 Task: Add a dependency to the task Integrate website with a new customer review management tool , the existing task  Create a new online platform for online gardening tutorials in the project ConnectTech
Action: Mouse moved to (65, 476)
Screenshot: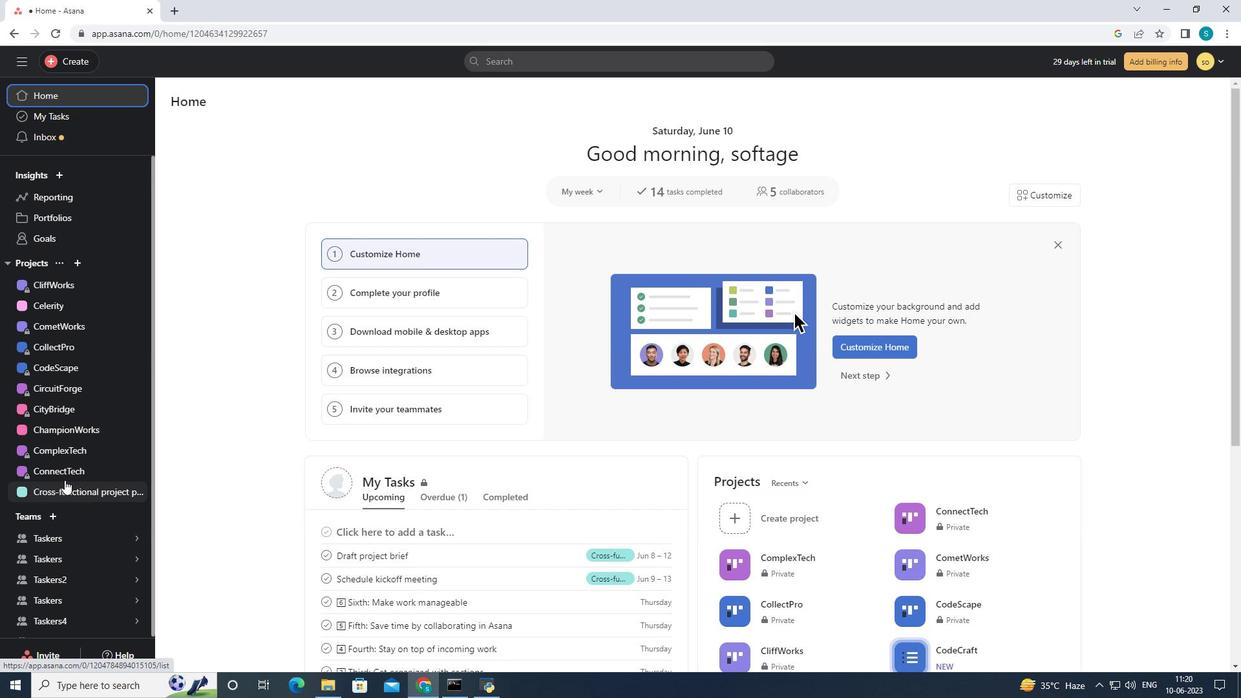 
Action: Mouse pressed left at (65, 476)
Screenshot: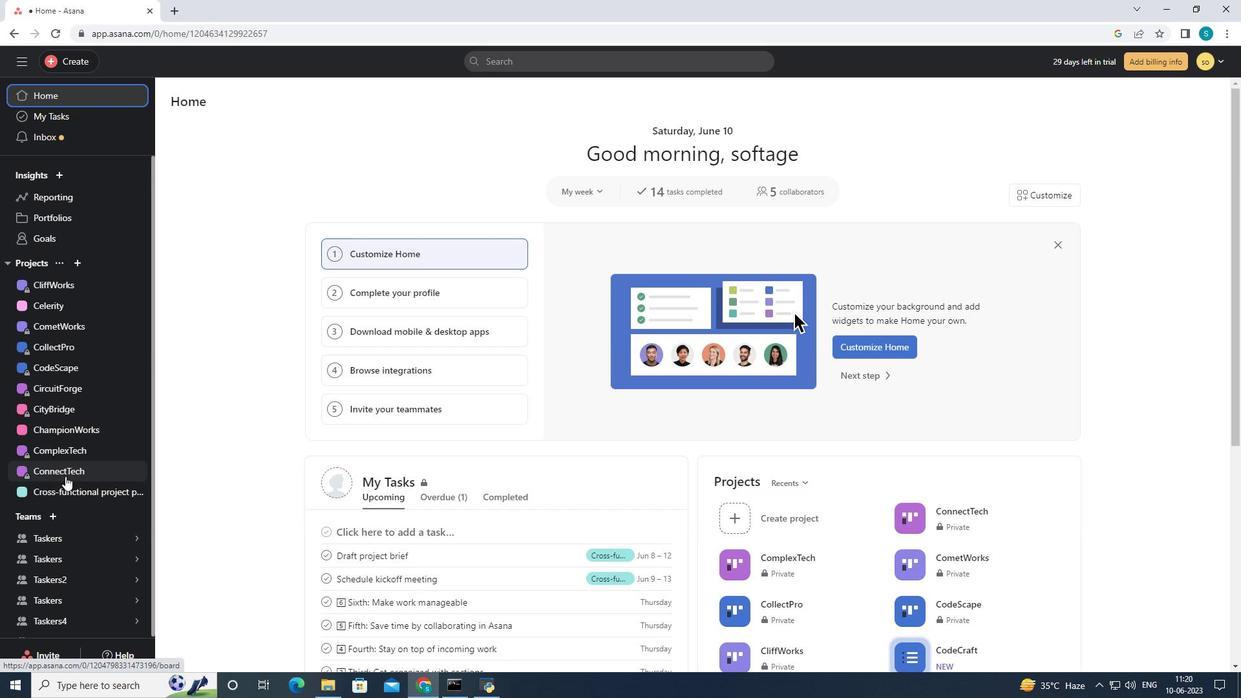 
Action: Mouse moved to (228, 521)
Screenshot: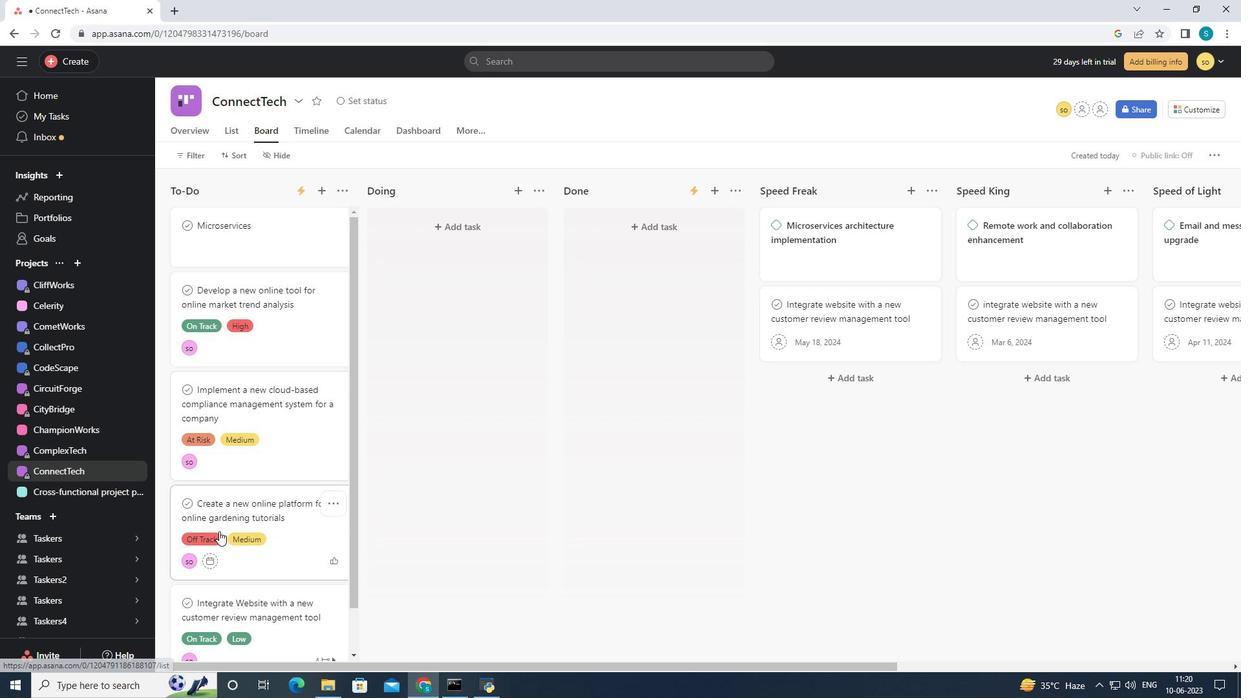 
Action: Mouse scrolled (228, 520) with delta (0, 0)
Screenshot: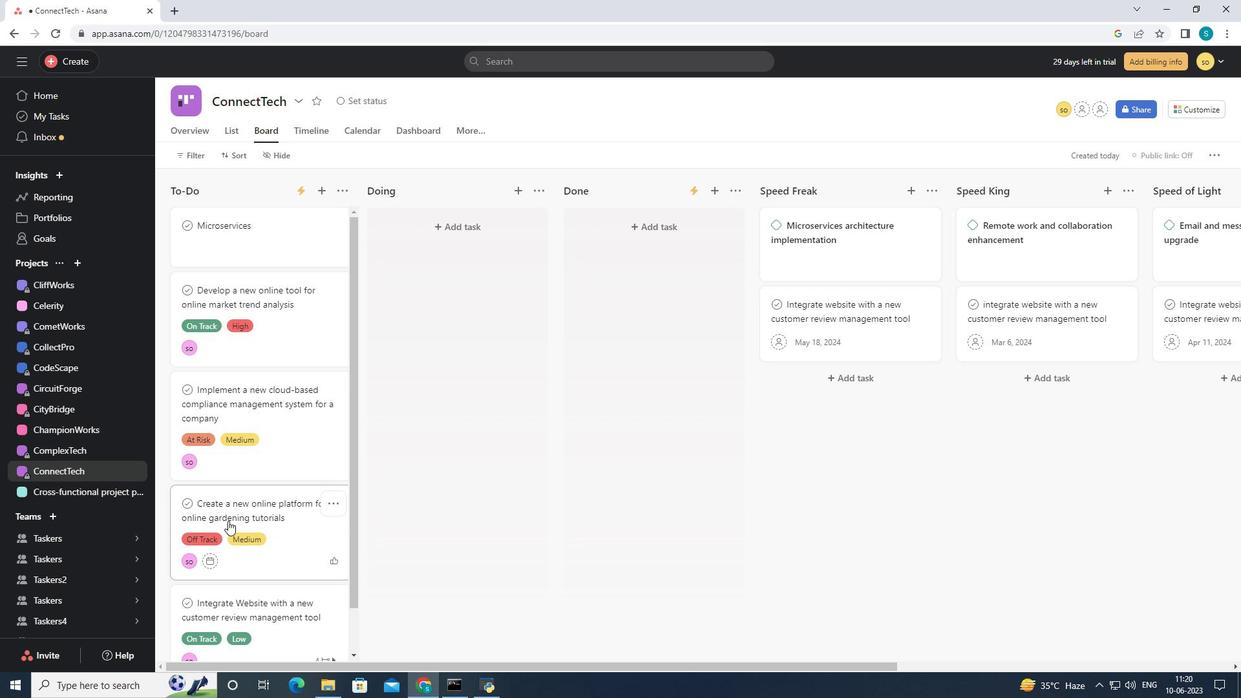 
Action: Mouse scrolled (228, 520) with delta (0, 0)
Screenshot: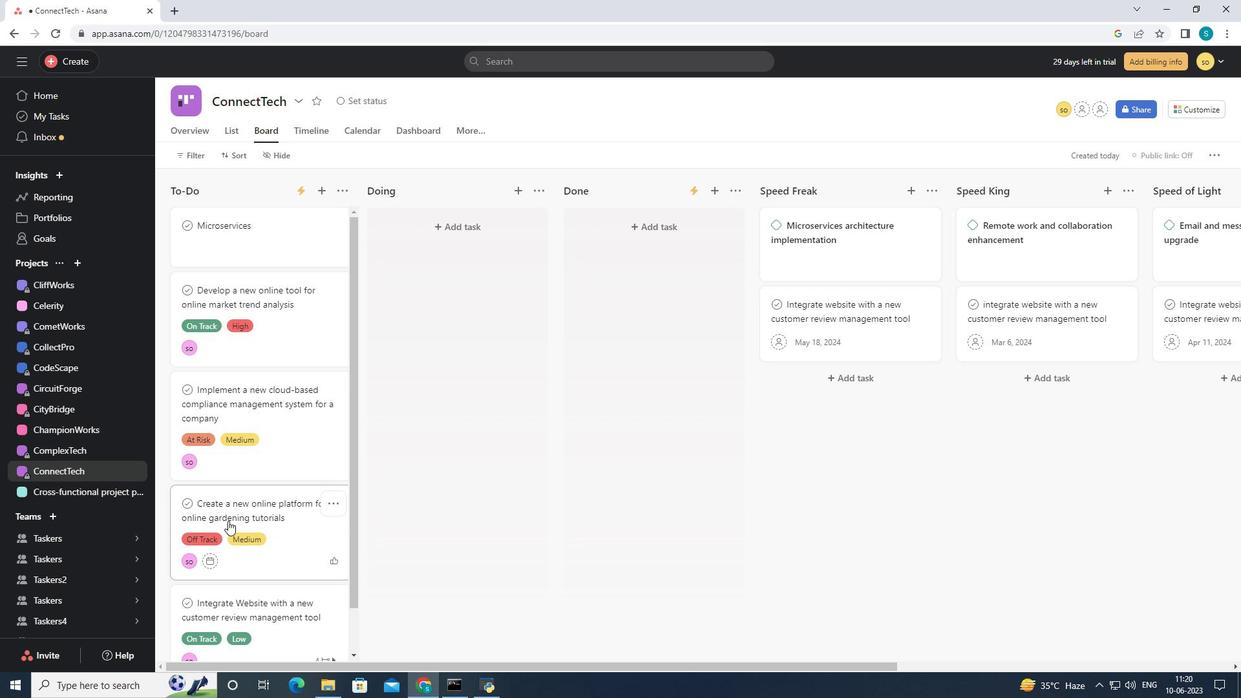
Action: Mouse scrolled (228, 520) with delta (0, 0)
Screenshot: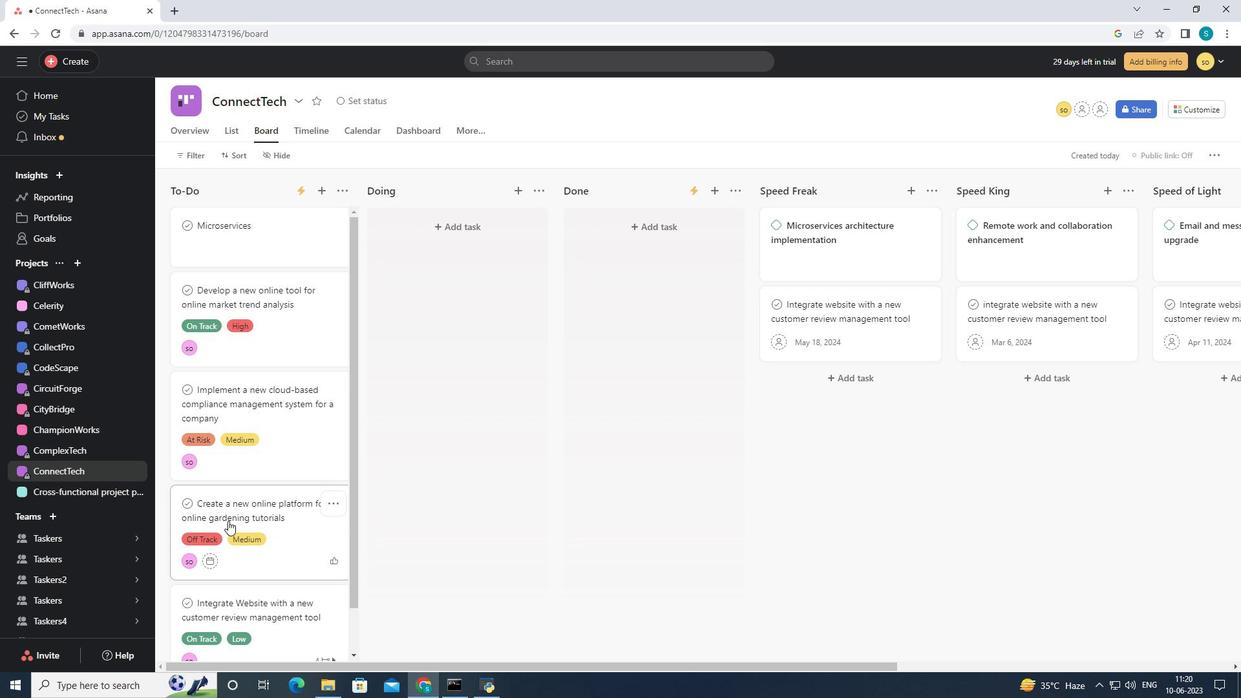 
Action: Mouse moved to (285, 588)
Screenshot: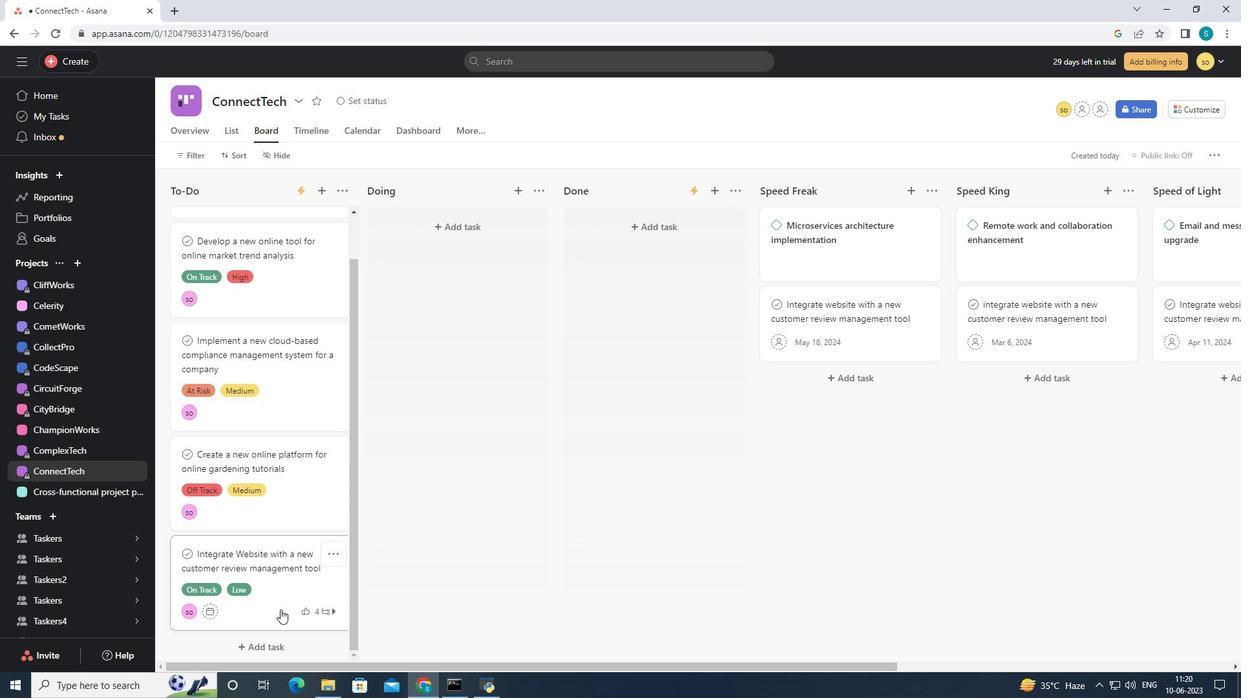 
Action: Mouse pressed left at (285, 588)
Screenshot: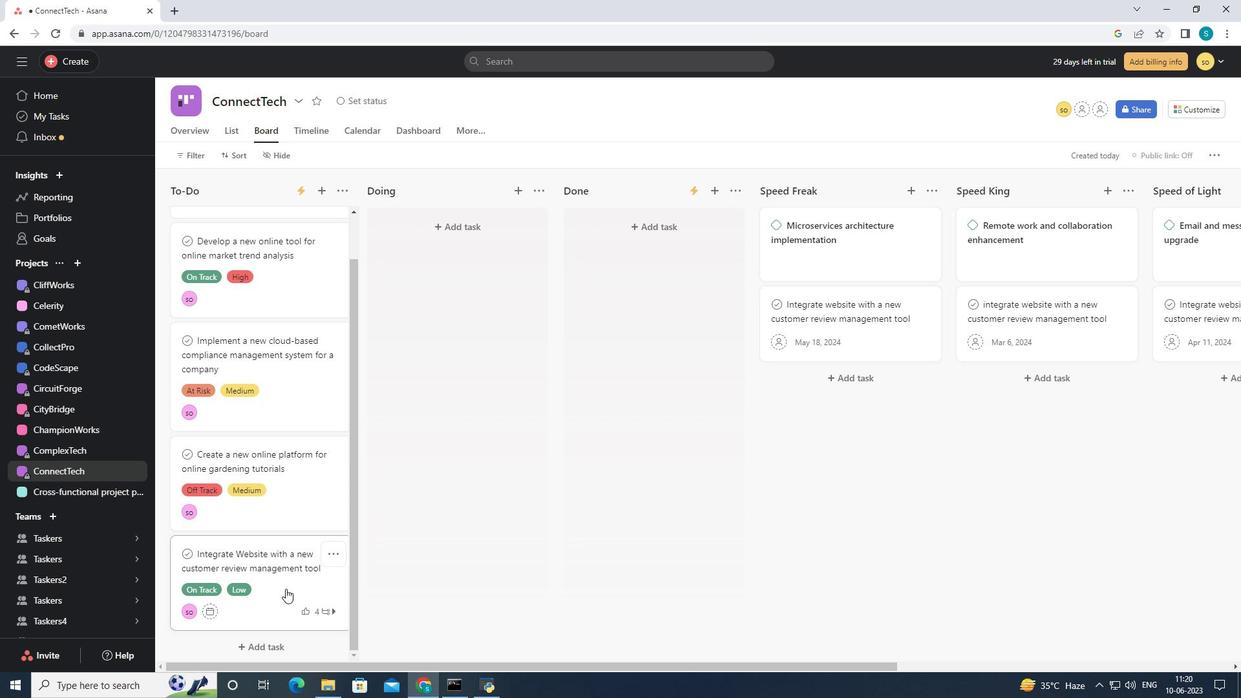 
Action: Mouse moved to (916, 376)
Screenshot: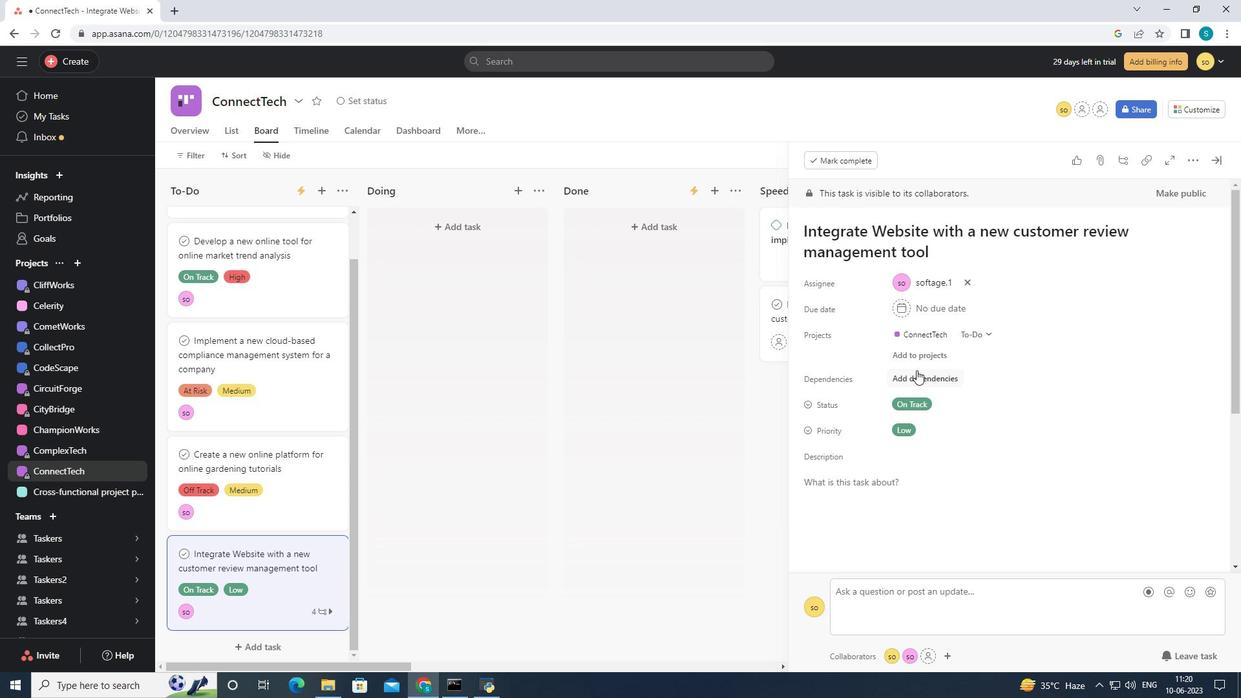 
Action: Mouse pressed left at (916, 376)
Screenshot: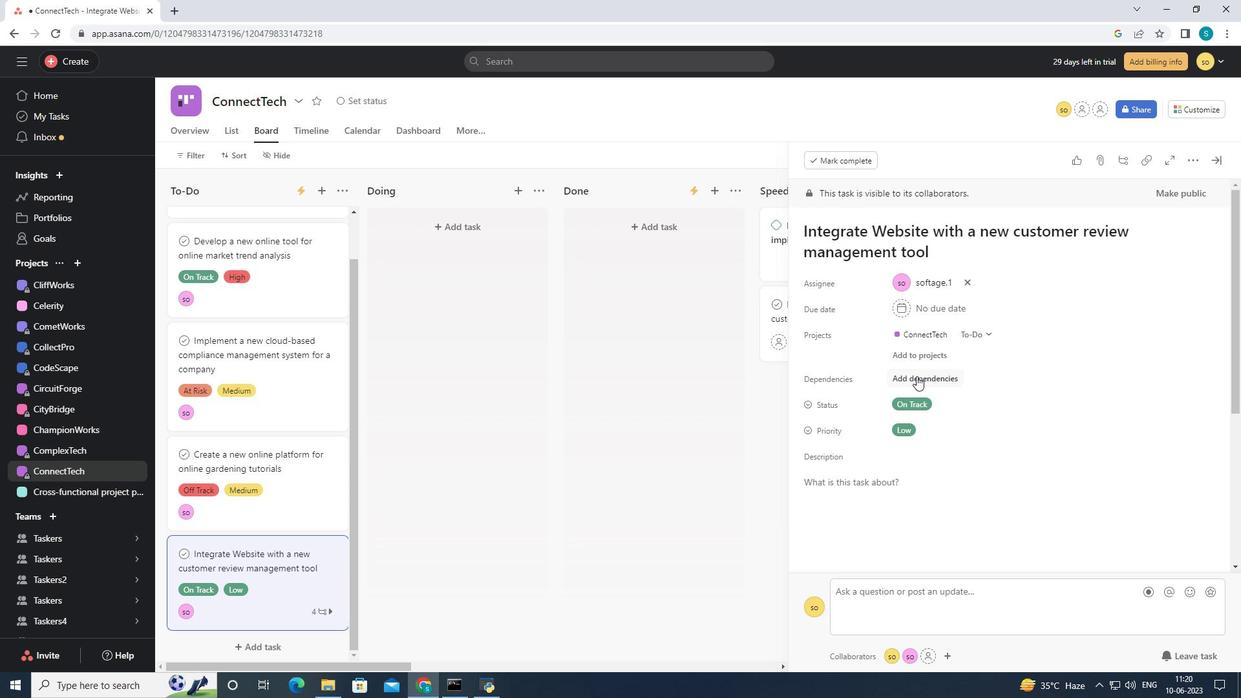 
Action: Key pressed <Key.shift>Create<Key.space>a<Key.space>new<Key.space>online<Key.space>platform<Key.space>for<Key.space>online<Key.space>gat<Key.backspace>rdening<Key.space>tutoriak<Key.backspace>ls
Screenshot: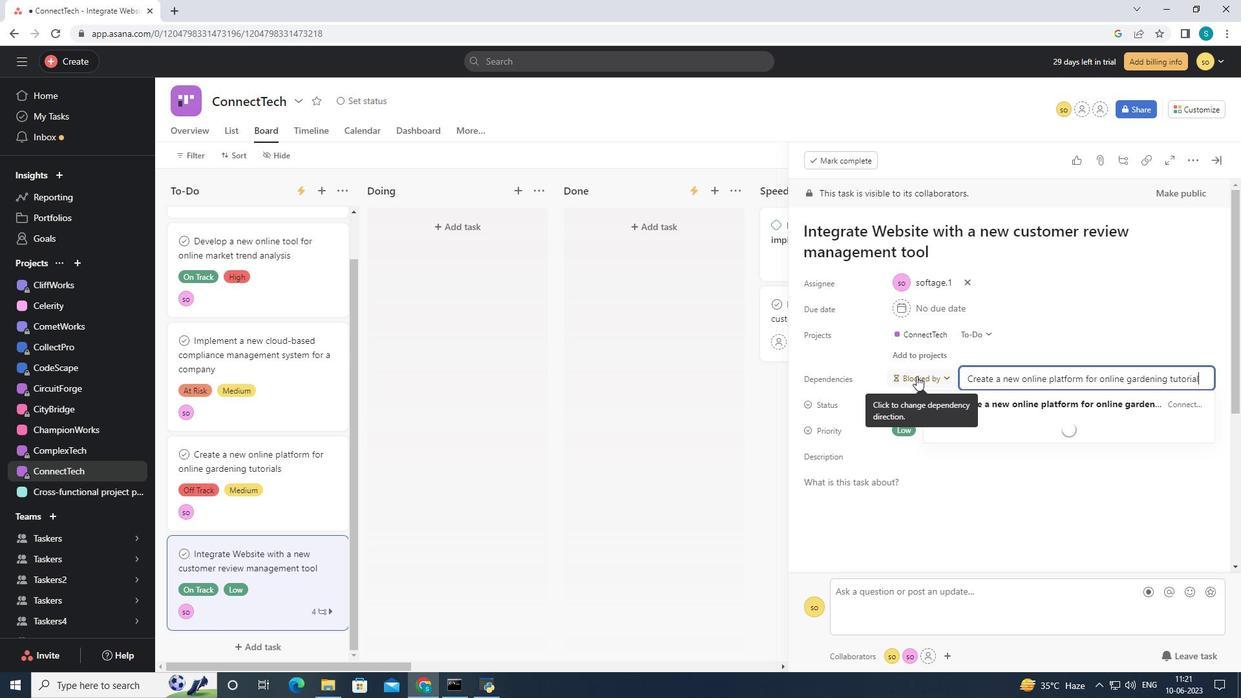 
Action: Mouse moved to (1021, 405)
Screenshot: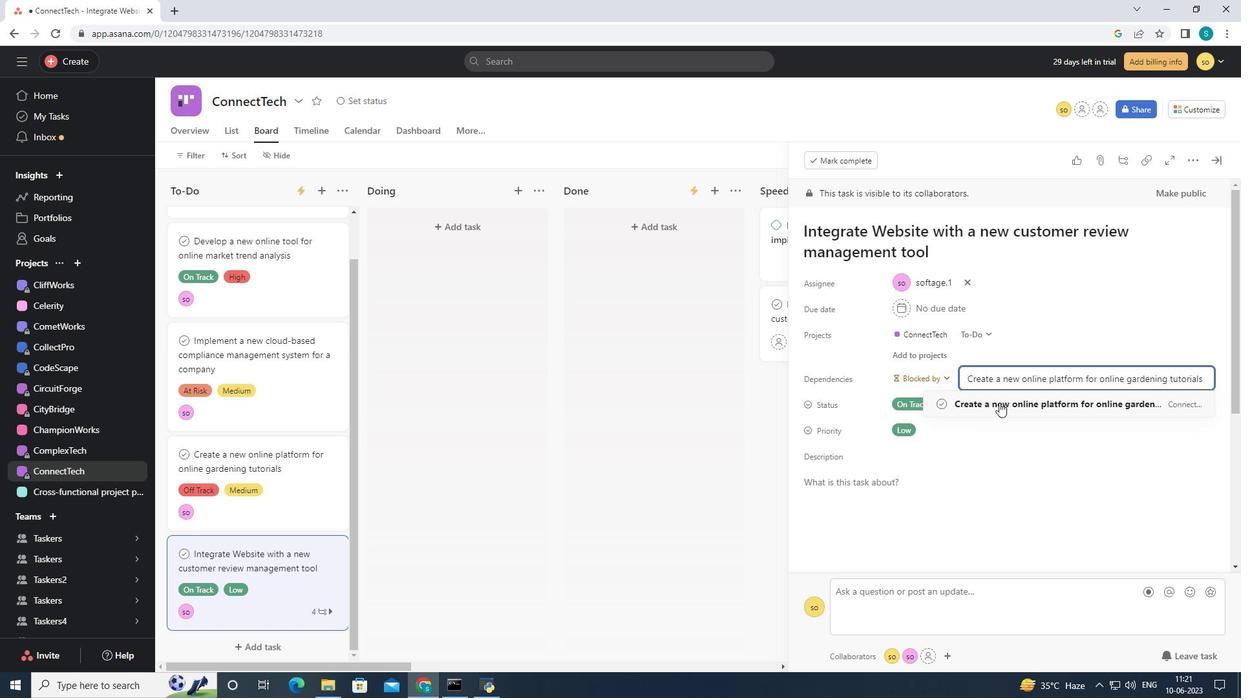 
Action: Mouse pressed left at (1021, 405)
Screenshot: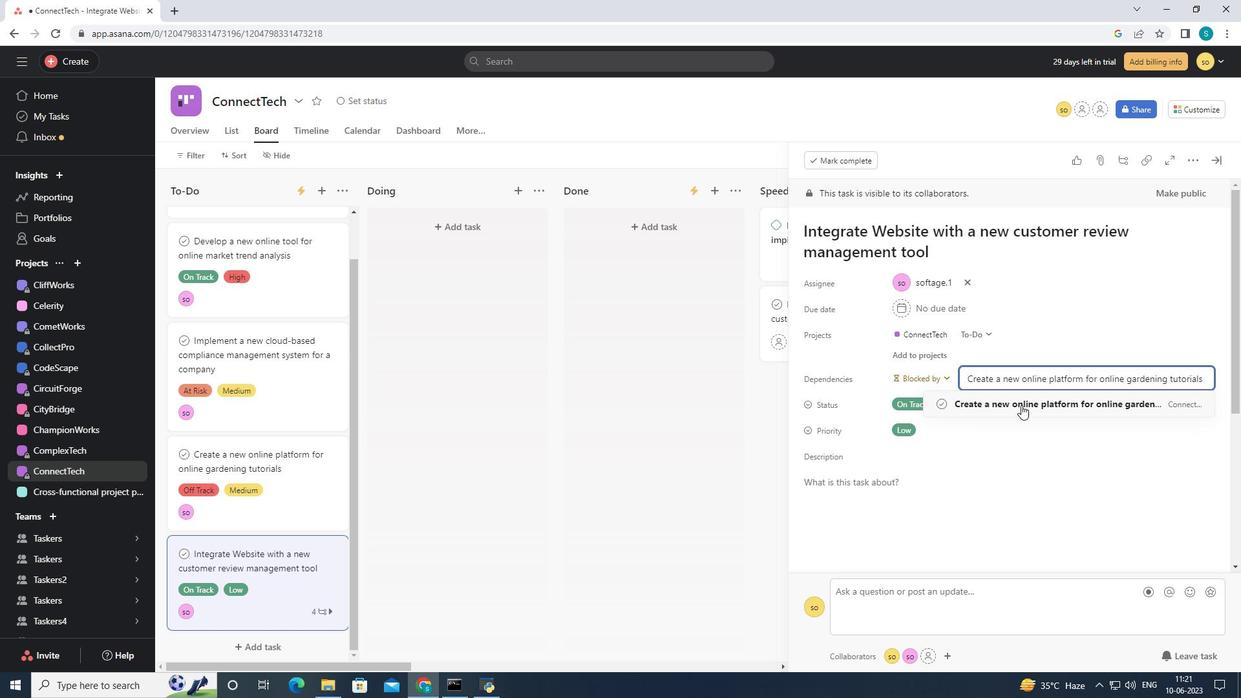 
Action: Mouse moved to (1052, 395)
Screenshot: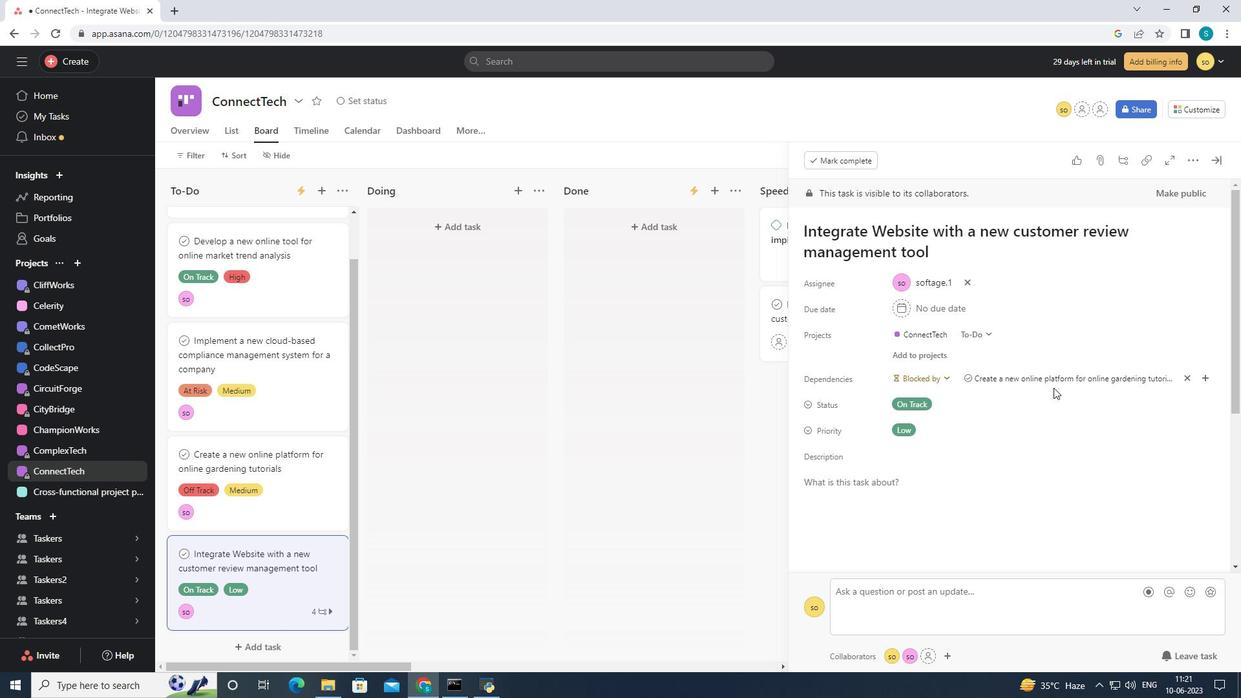 
Action: Mouse scrolled (1052, 395) with delta (0, 0)
Screenshot: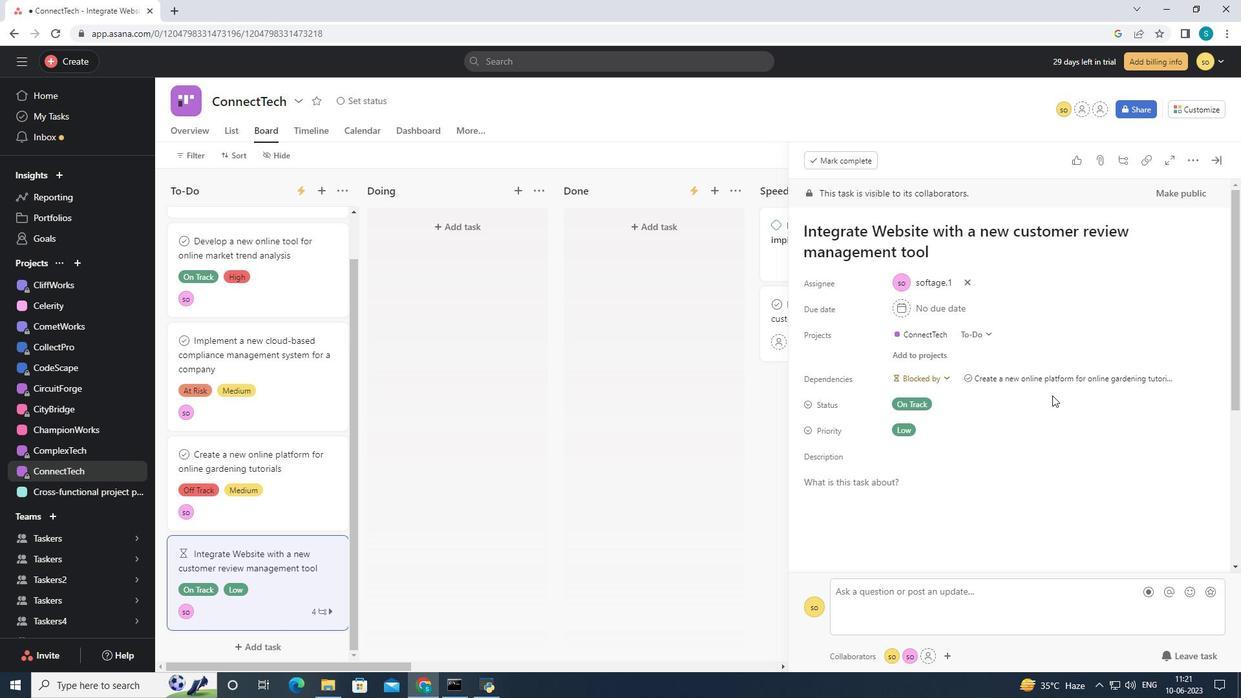
Action: Mouse scrolled (1052, 395) with delta (0, 0)
Screenshot: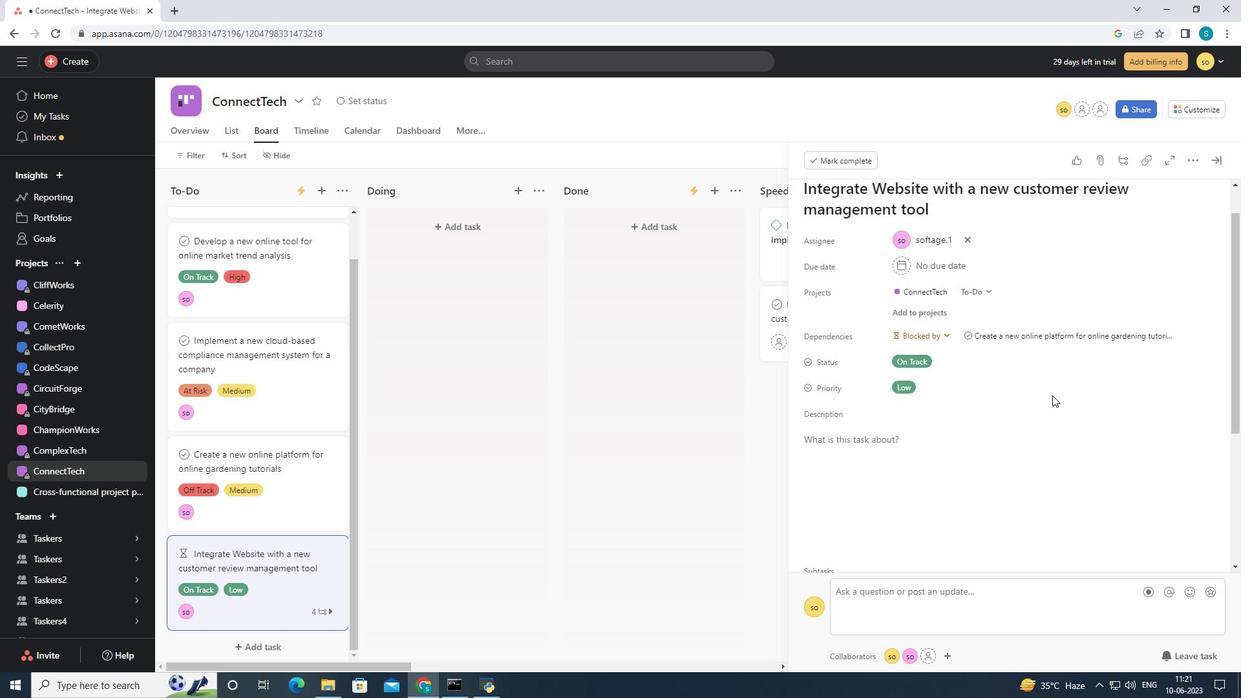 
Action: Mouse scrolled (1052, 396) with delta (0, 0)
Screenshot: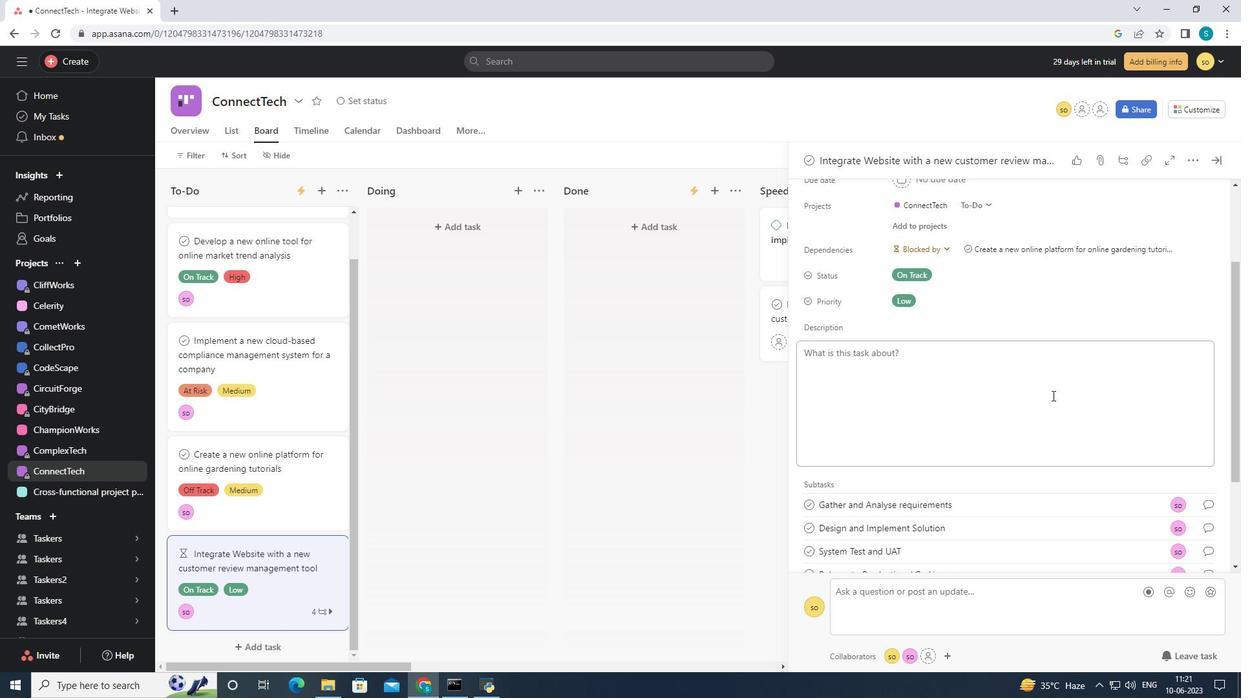 
Action: Mouse scrolled (1052, 396) with delta (0, 0)
Screenshot: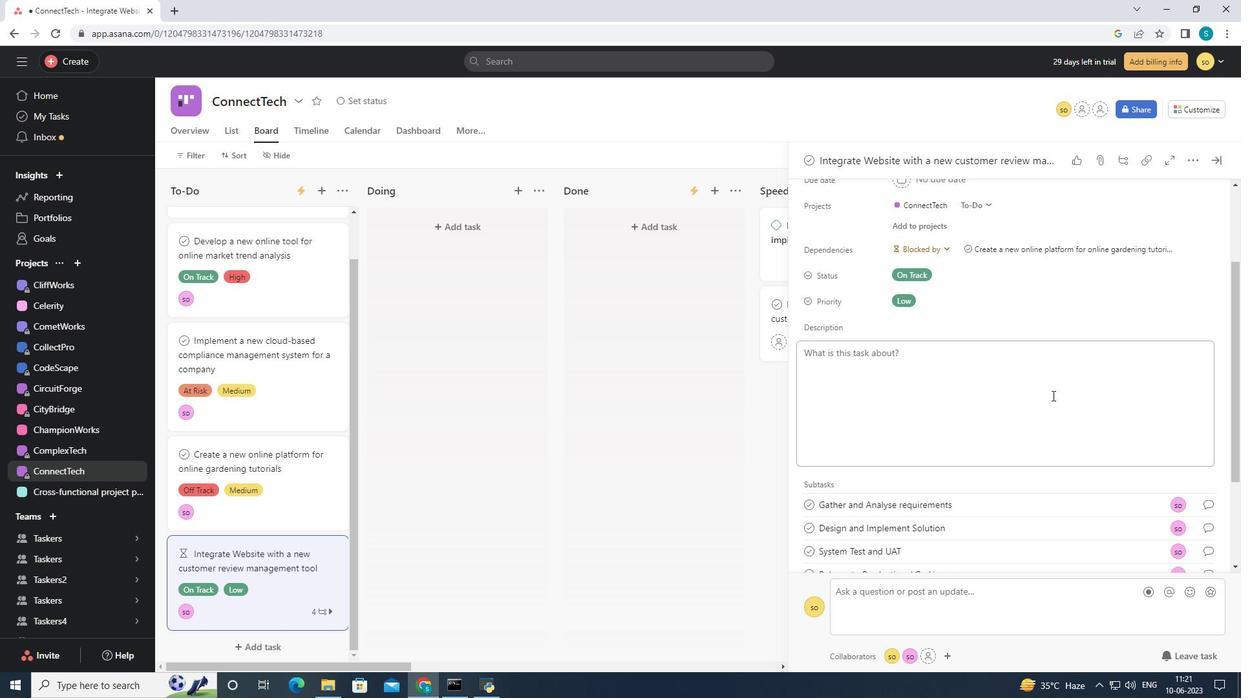 
Action: Mouse scrolled (1052, 396) with delta (0, 0)
Screenshot: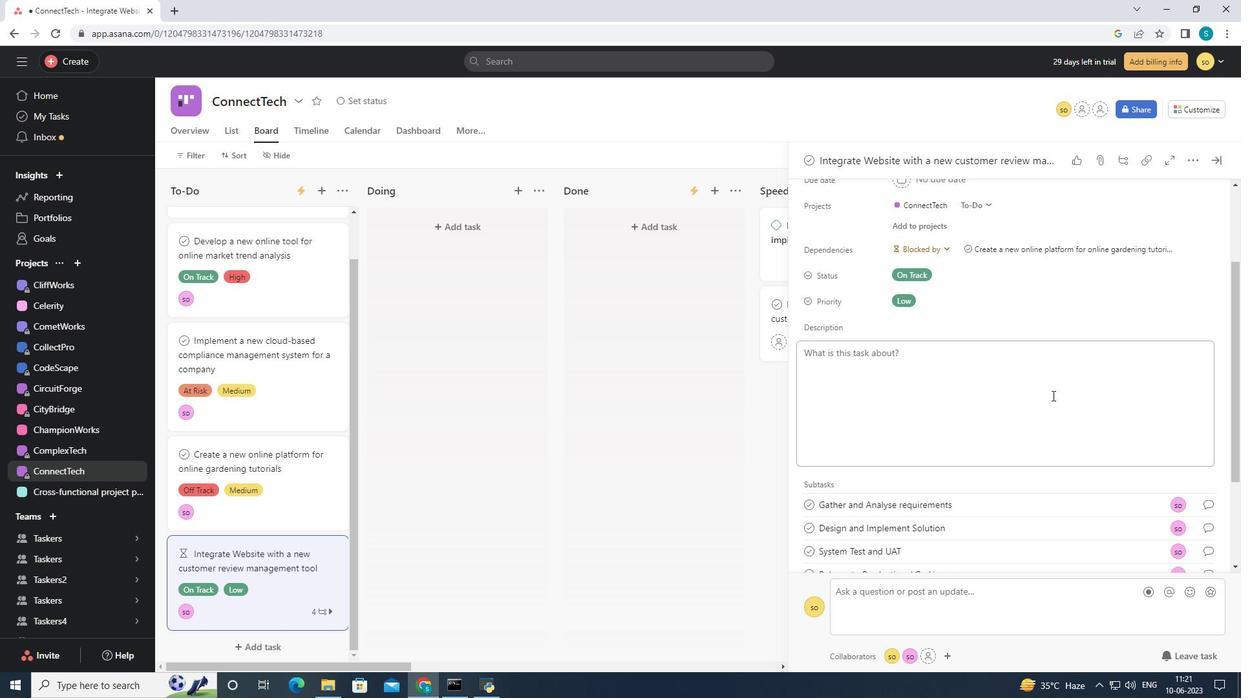 
Action: Mouse moved to (1218, 161)
Screenshot: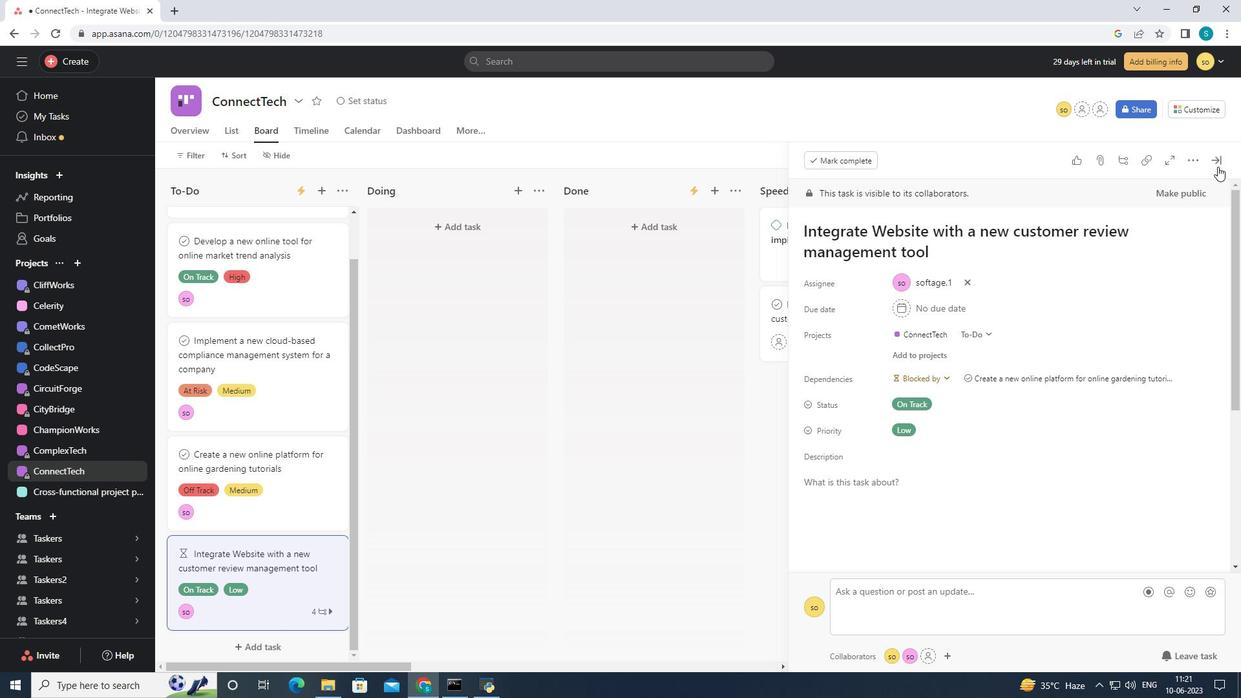 
Action: Mouse pressed left at (1218, 161)
Screenshot: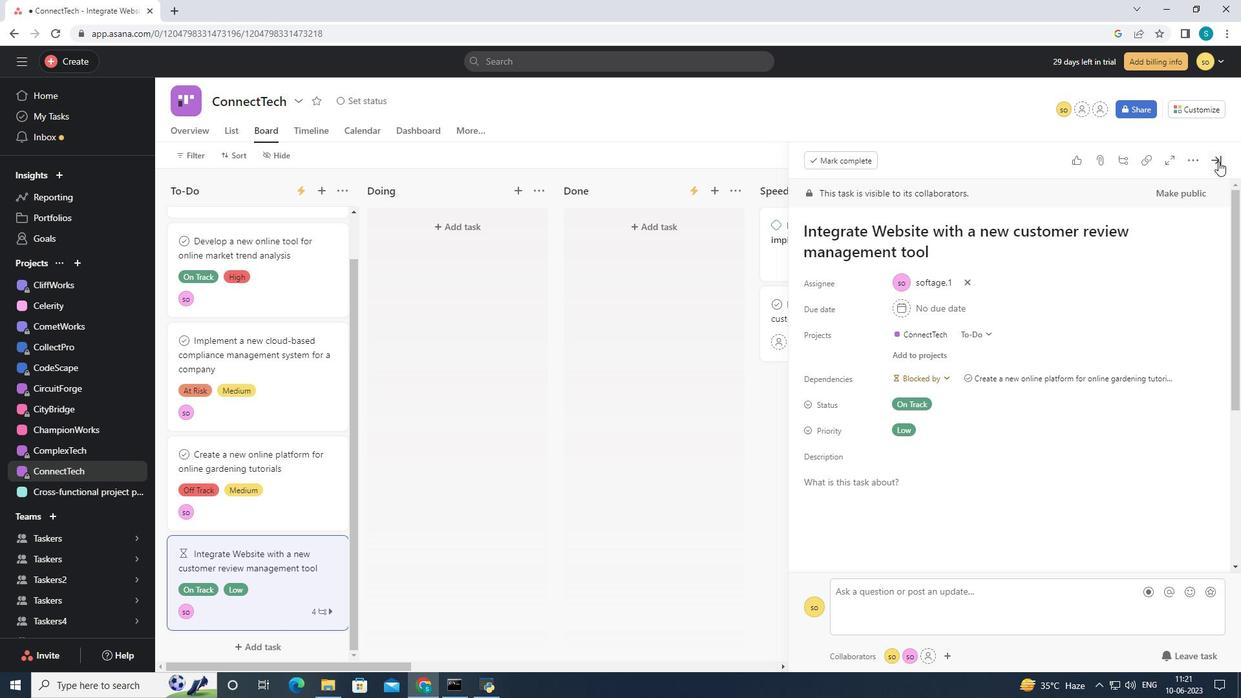 
Action: Mouse moved to (676, 442)
Screenshot: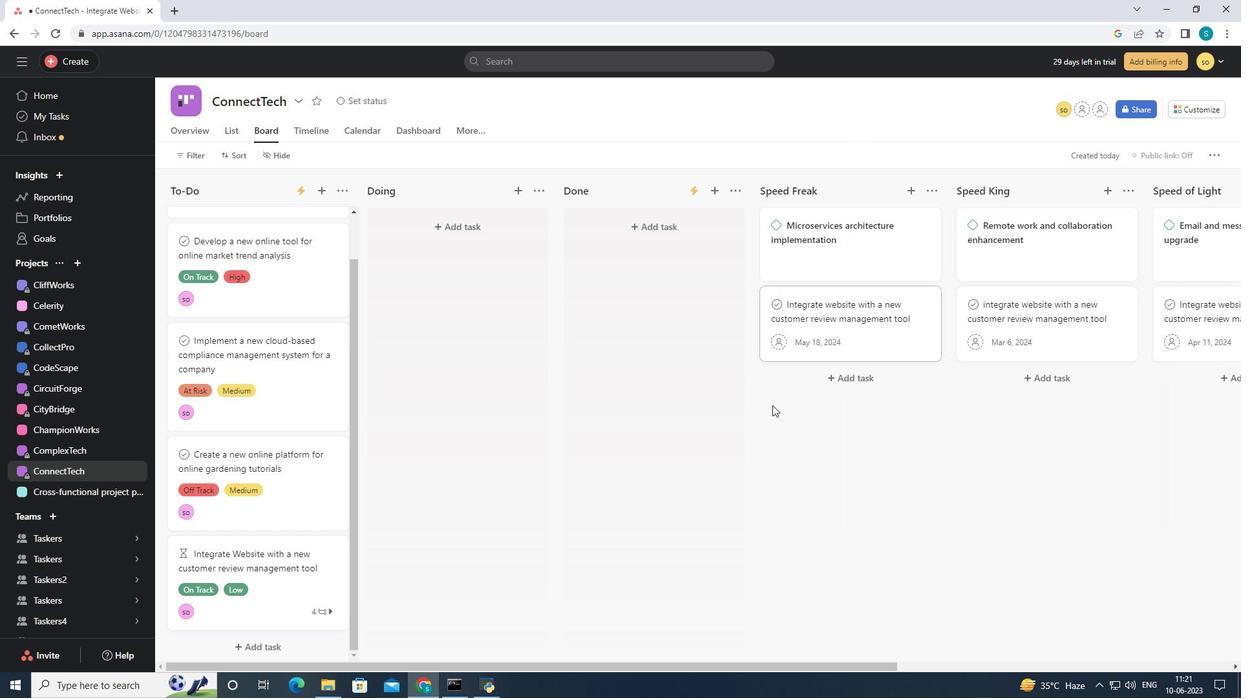
